 Task: Change the crop ratio to 5:4.
Action: Mouse moved to (87, 15)
Screenshot: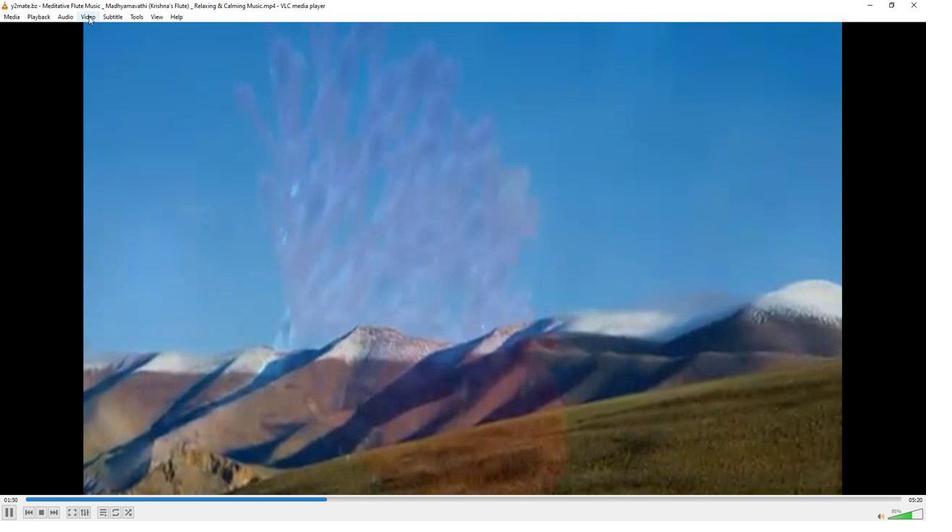 
Action: Mouse pressed left at (87, 15)
Screenshot: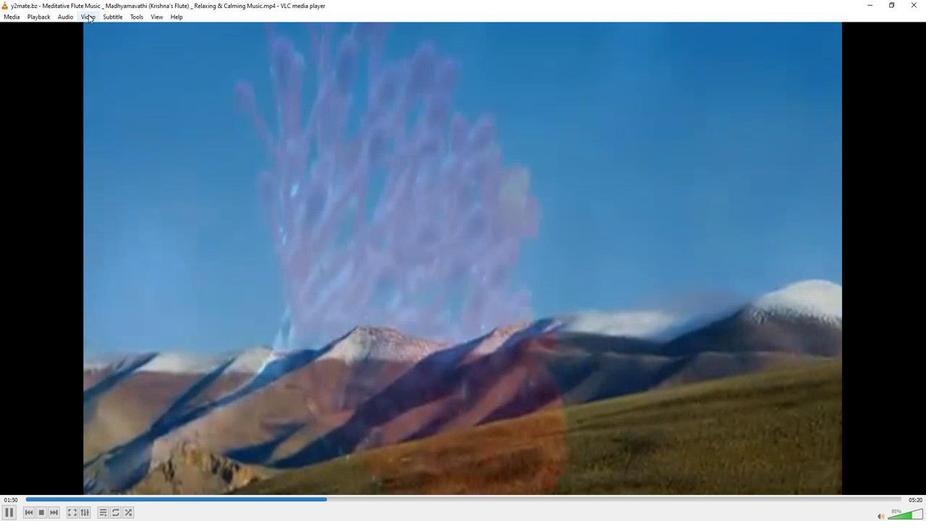 
Action: Mouse moved to (175, 204)
Screenshot: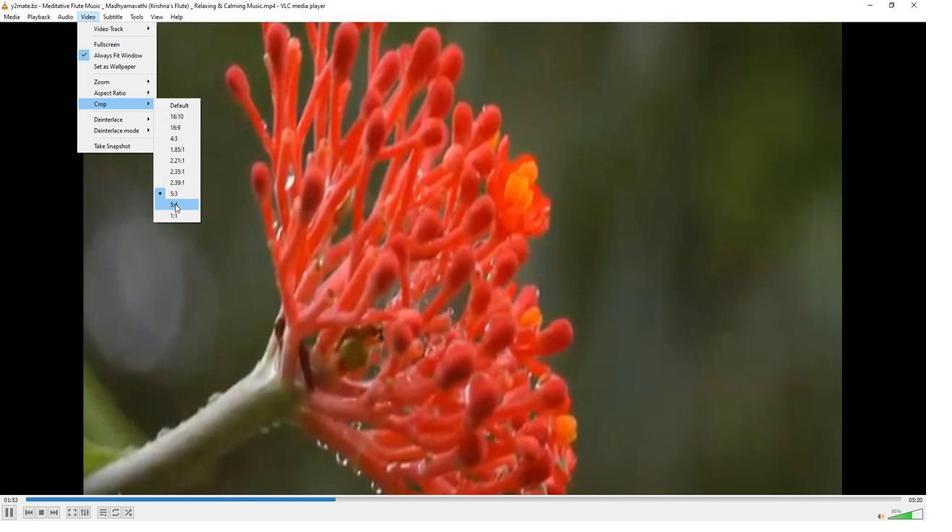 
Action: Mouse pressed left at (175, 204)
Screenshot: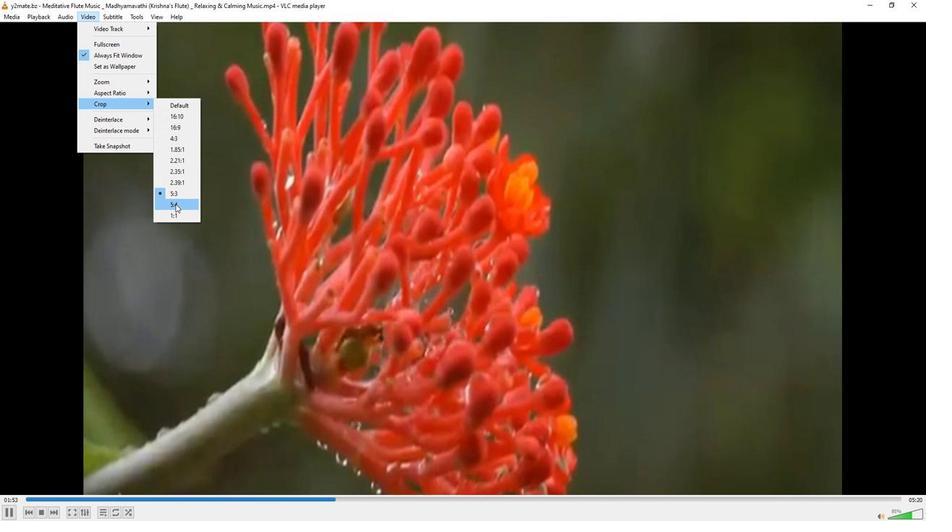 
Action: Mouse moved to (177, 204)
Screenshot: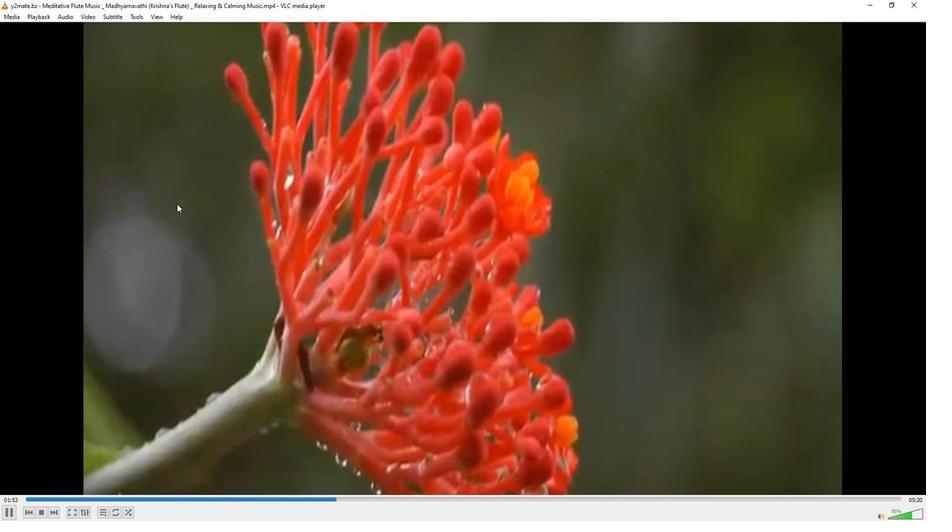 
